 Task: Create a new spreadsheet using the template "Work: Purchase Order".
Action: Mouse moved to (37, 76)
Screenshot: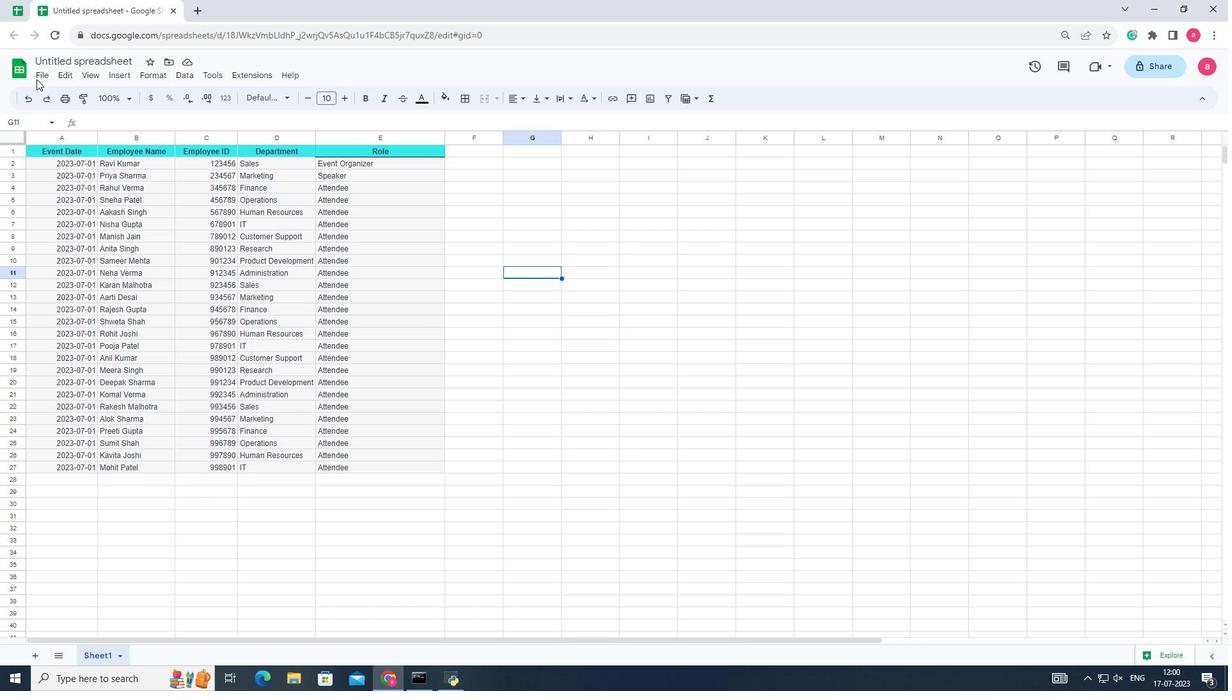 
Action: Mouse pressed left at (37, 76)
Screenshot: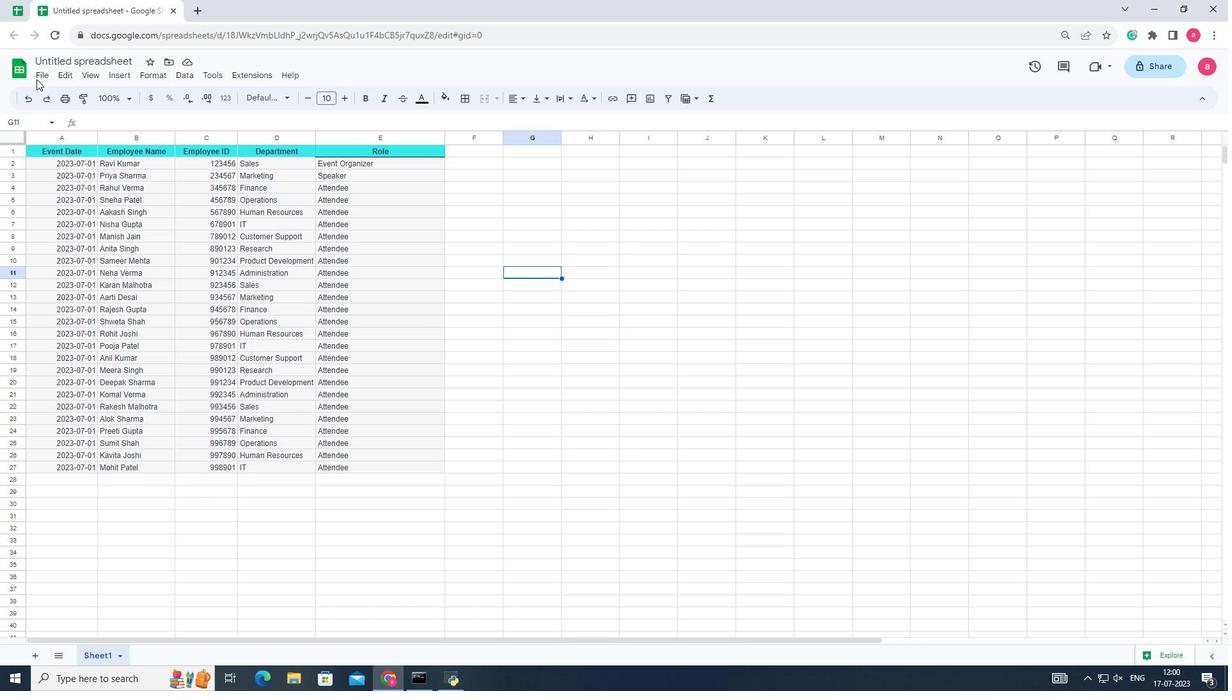 
Action: Mouse moved to (258, 114)
Screenshot: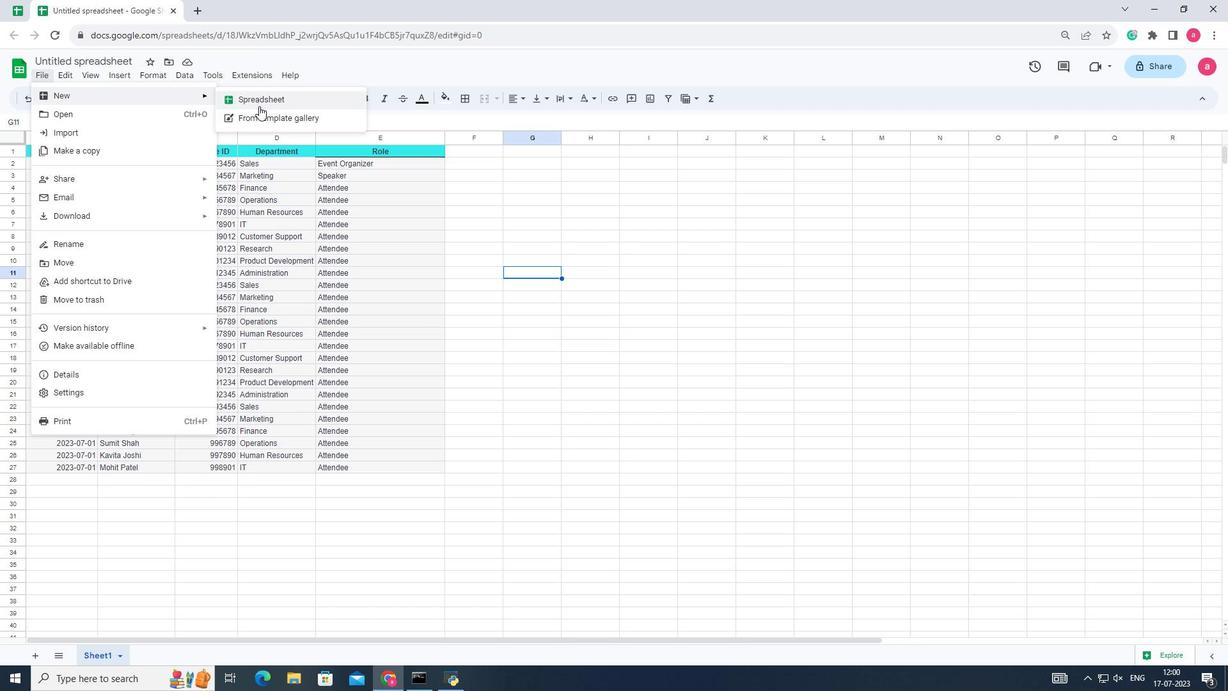 
Action: Mouse pressed left at (258, 114)
Screenshot: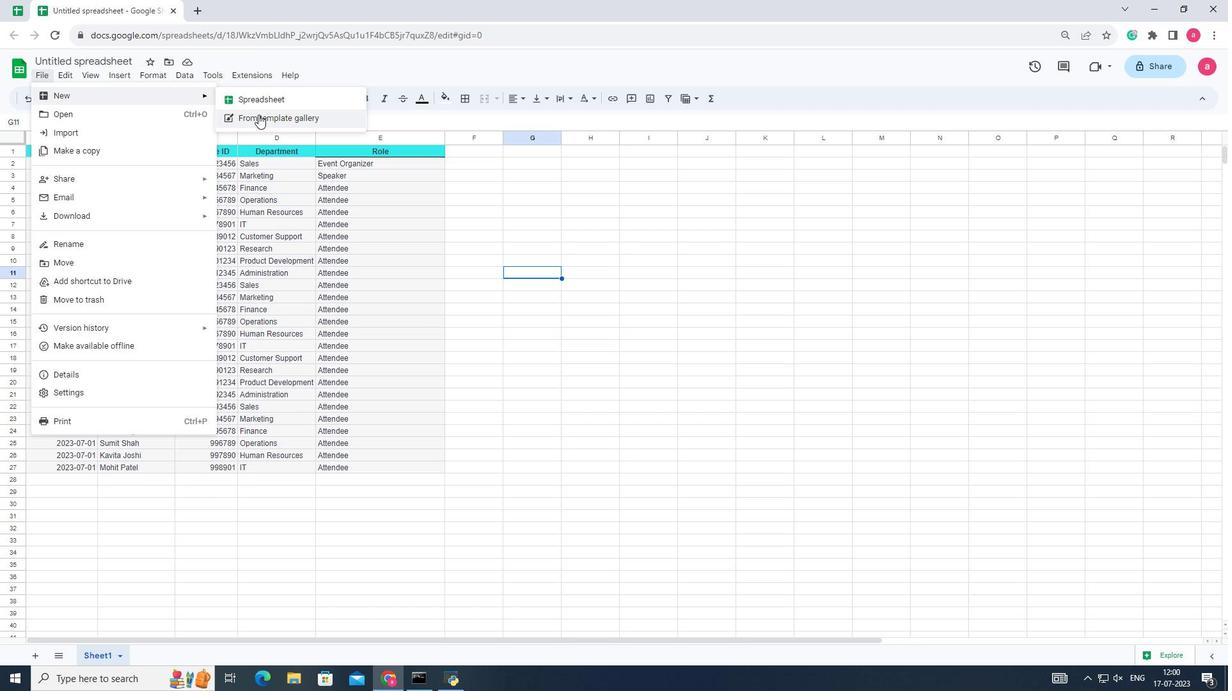 
Action: Mouse moved to (487, 291)
Screenshot: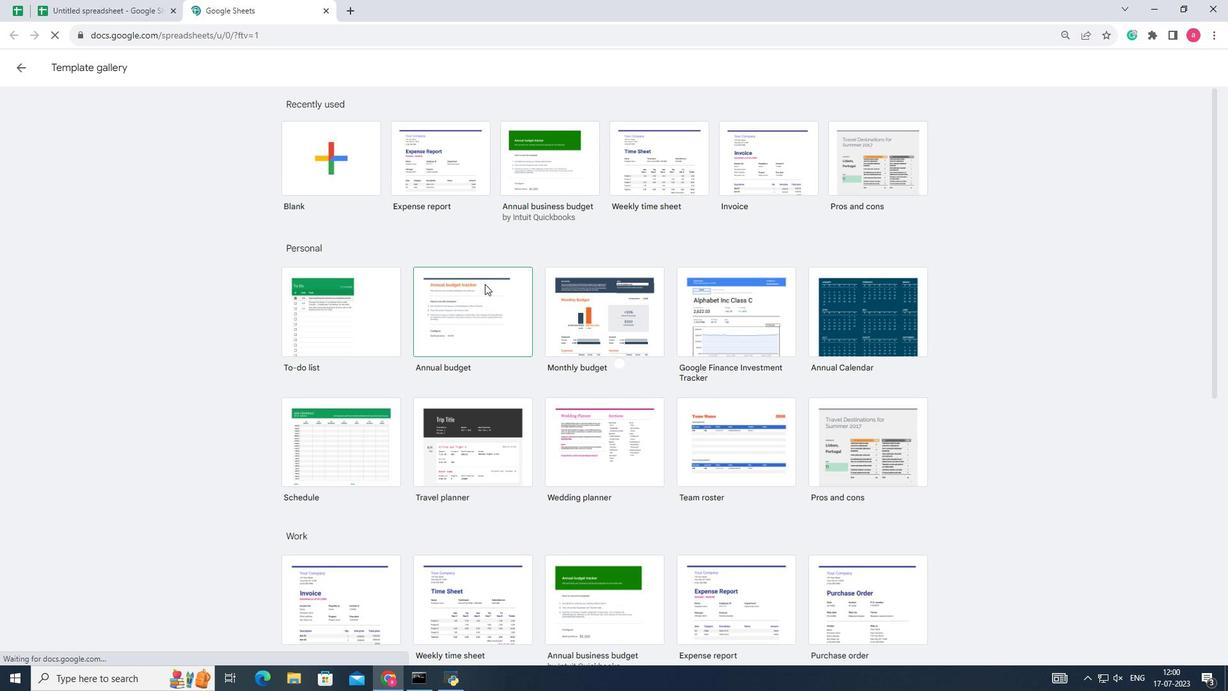 
Action: Mouse scrolled (487, 291) with delta (0, 0)
Screenshot: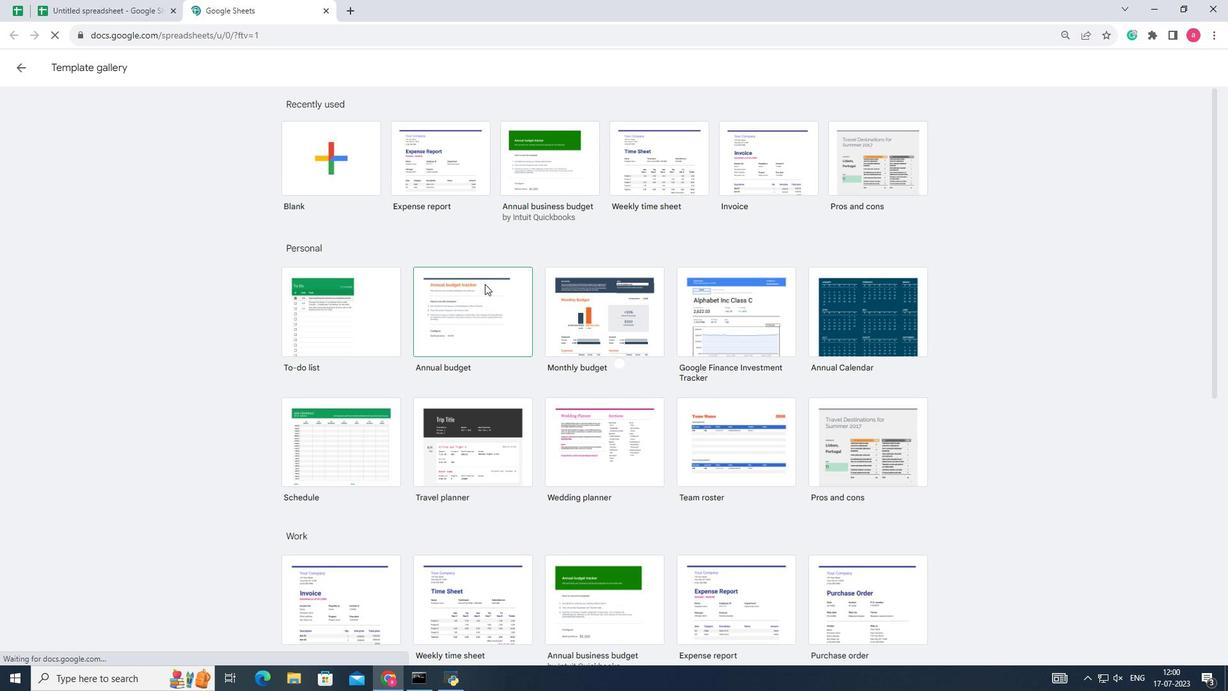 
Action: Mouse moved to (487, 292)
Screenshot: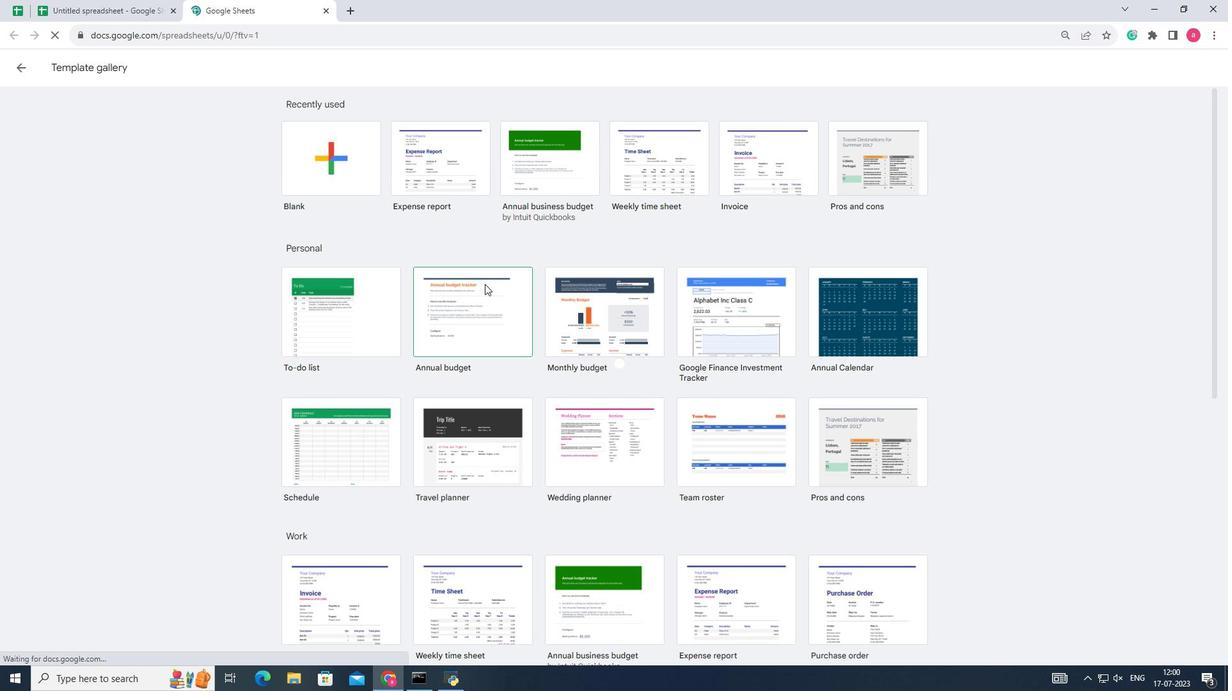 
Action: Mouse scrolled (487, 291) with delta (0, 0)
Screenshot: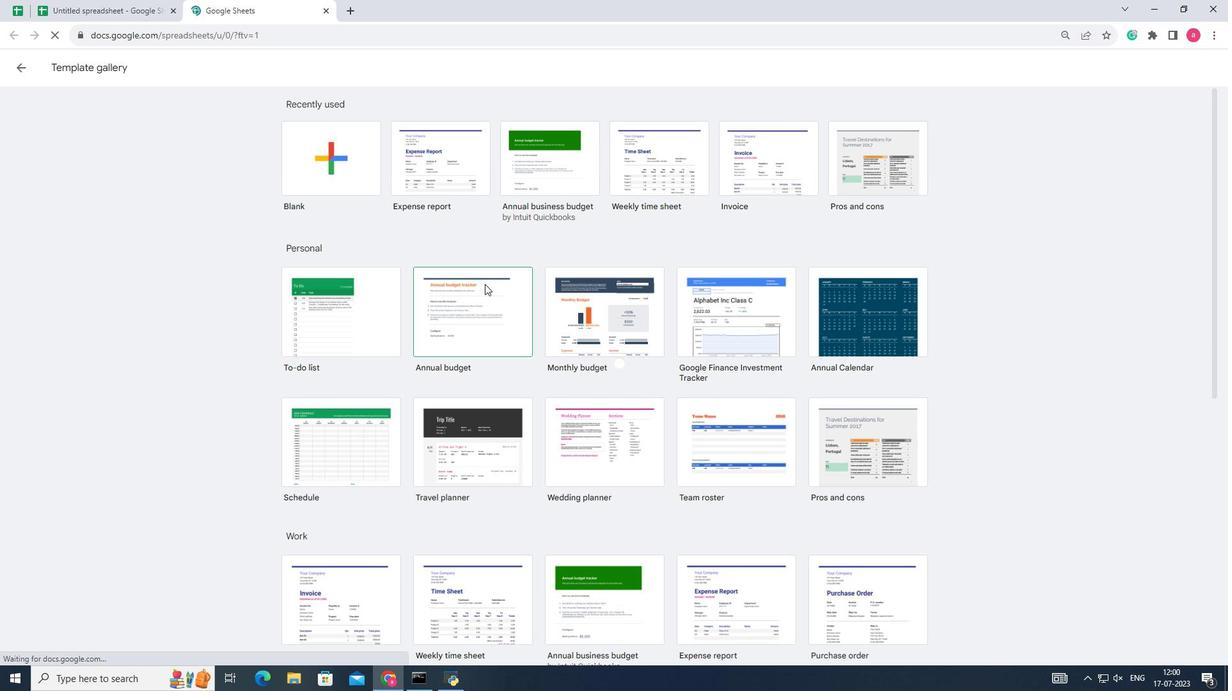 
Action: Mouse scrolled (487, 291) with delta (0, 0)
Screenshot: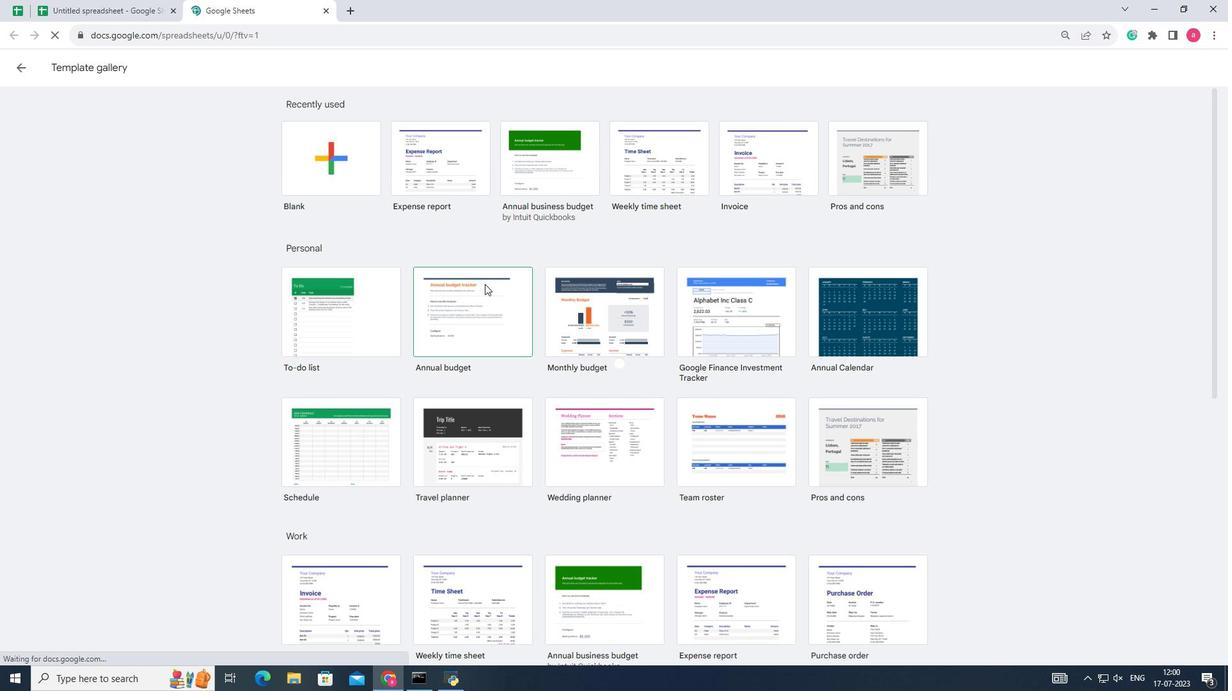
Action: Mouse scrolled (487, 291) with delta (0, 0)
Screenshot: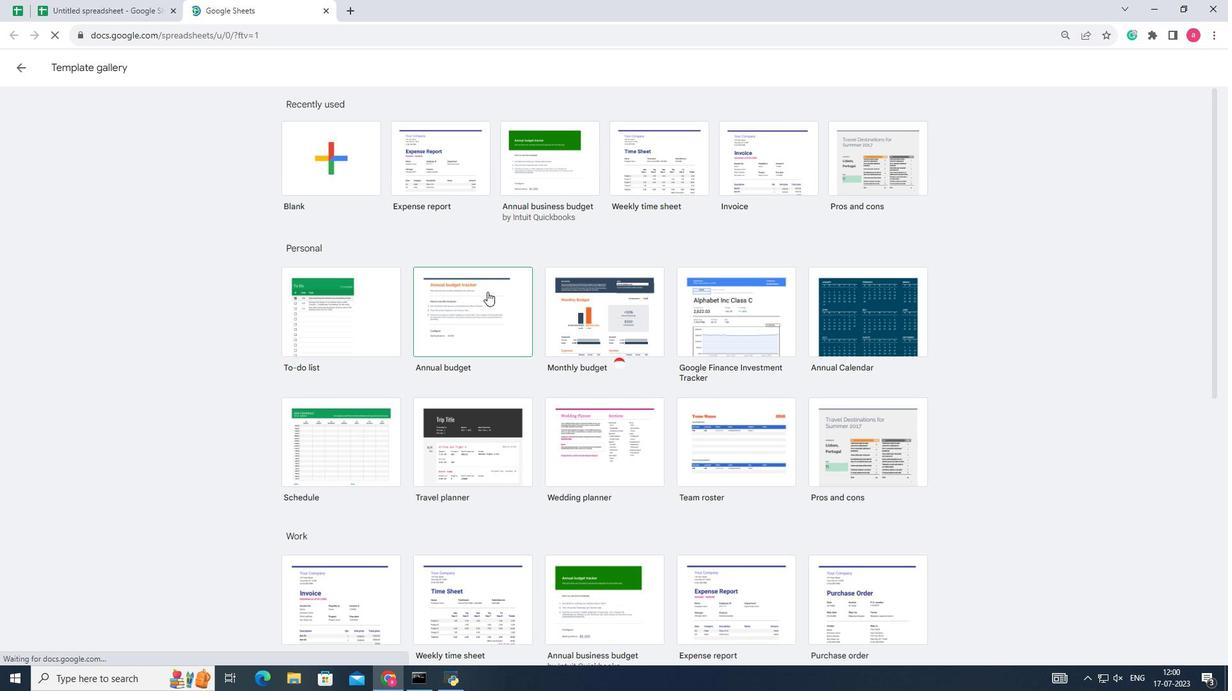 
Action: Mouse scrolled (487, 291) with delta (0, 0)
Screenshot: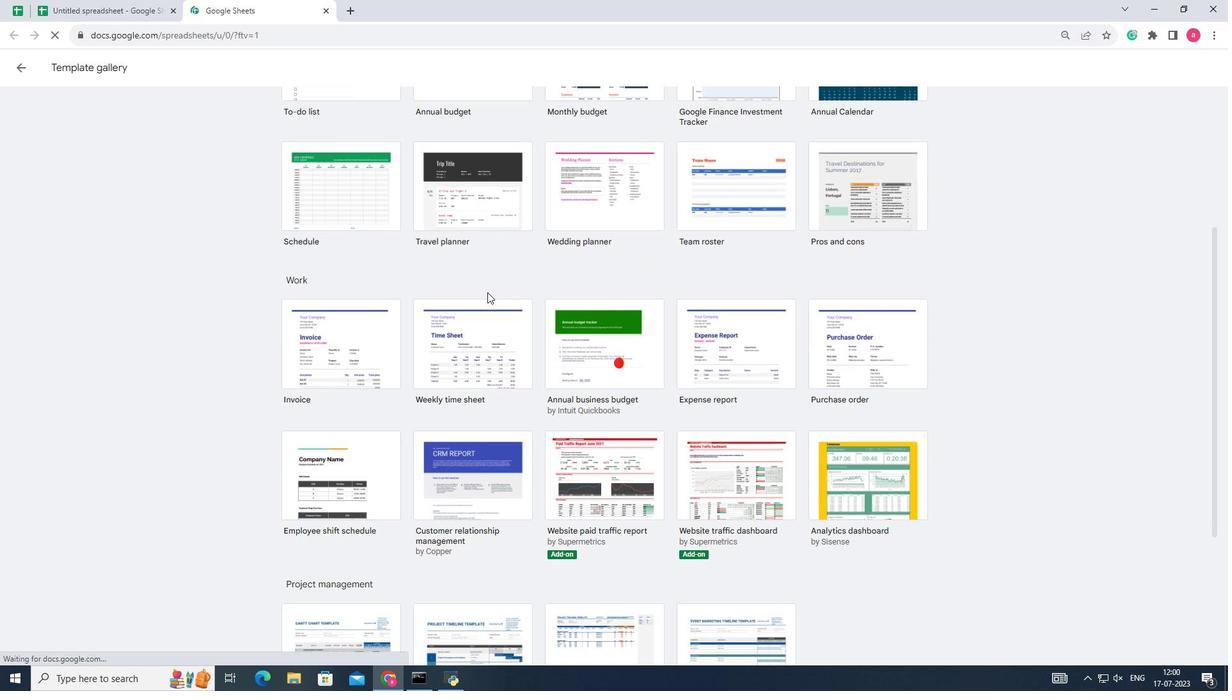
Action: Mouse scrolled (487, 291) with delta (0, 0)
Screenshot: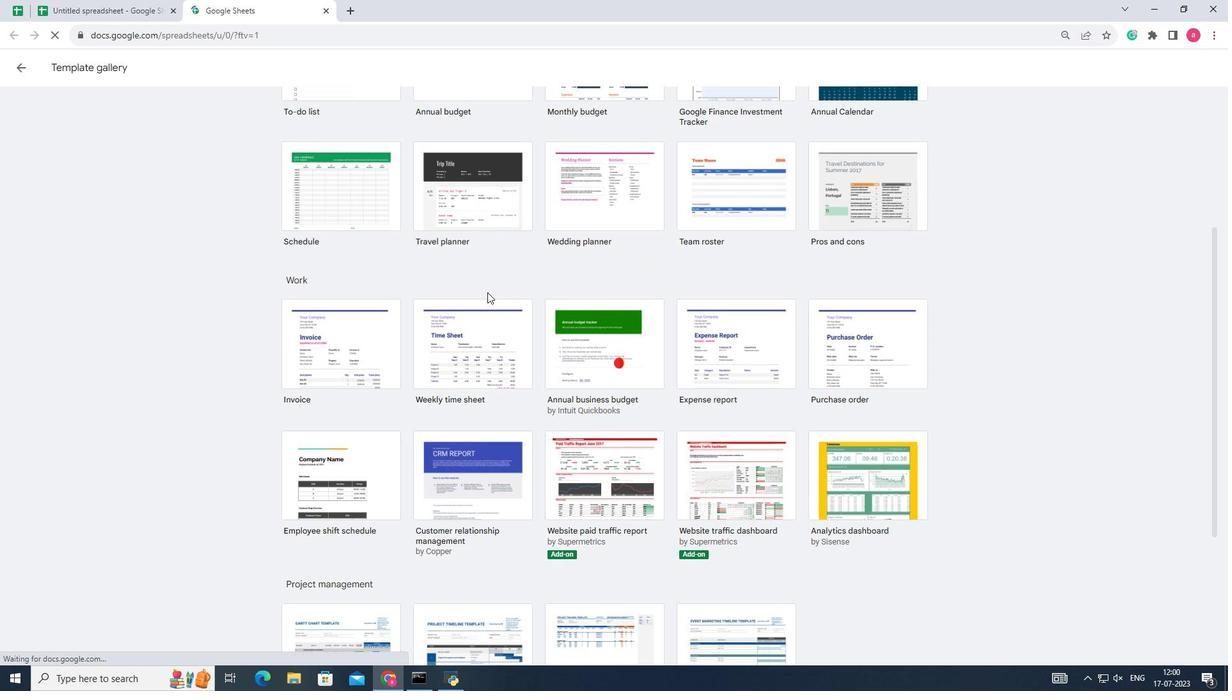
Action: Mouse scrolled (487, 291) with delta (0, 0)
Screenshot: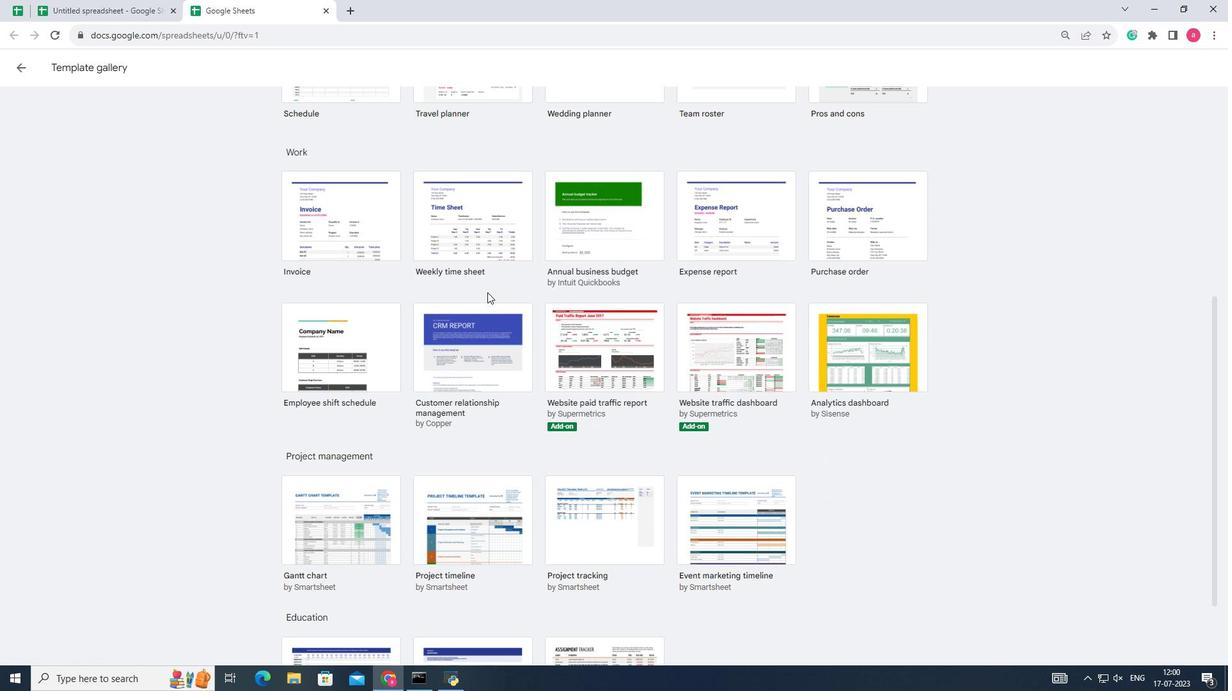 
Action: Mouse moved to (849, 173)
Screenshot: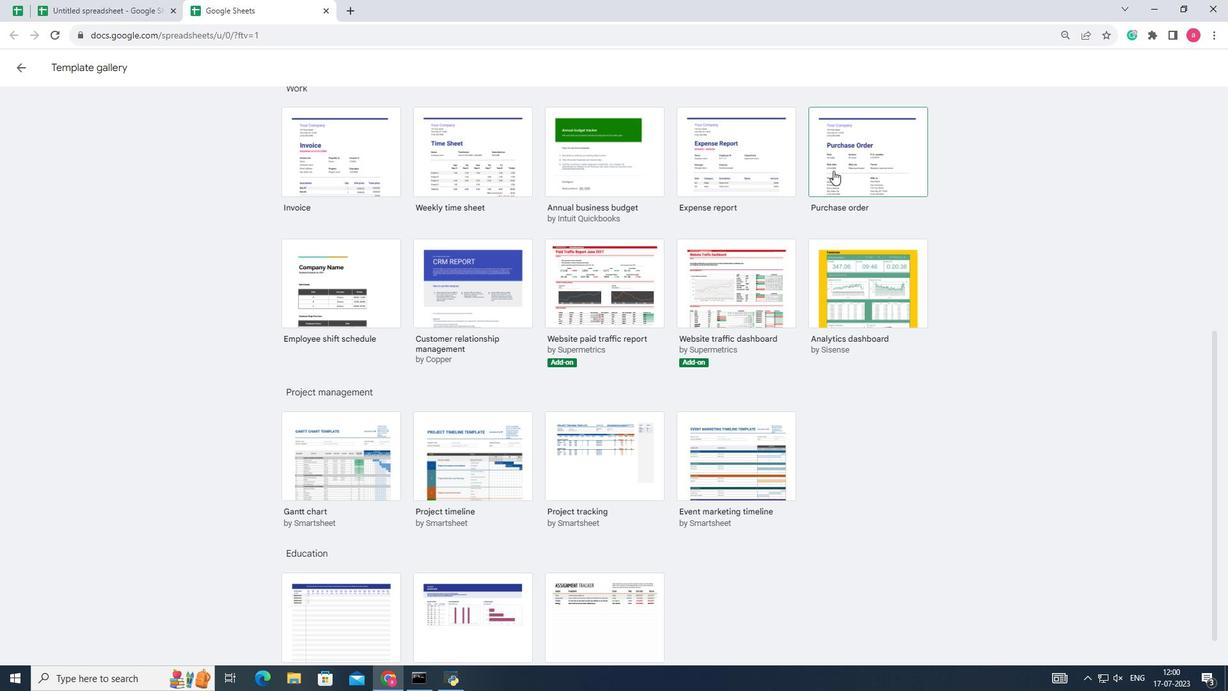 
Action: Mouse pressed left at (849, 173)
Screenshot: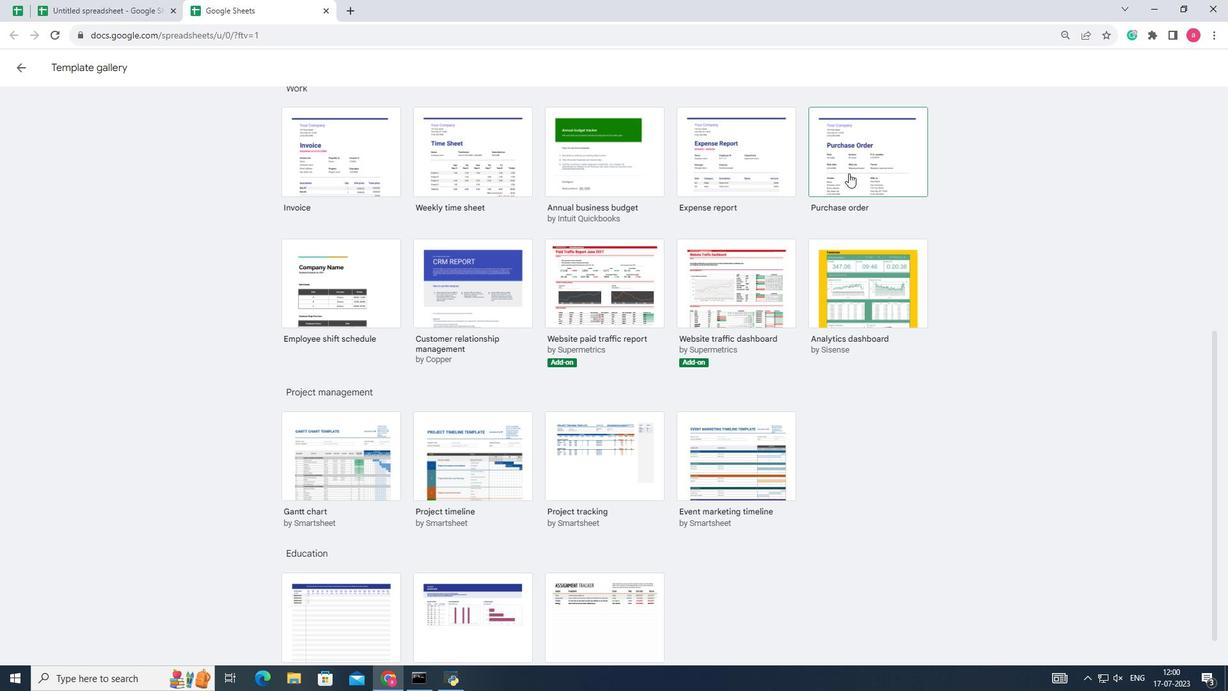 
Action: Mouse moved to (293, 372)
Screenshot: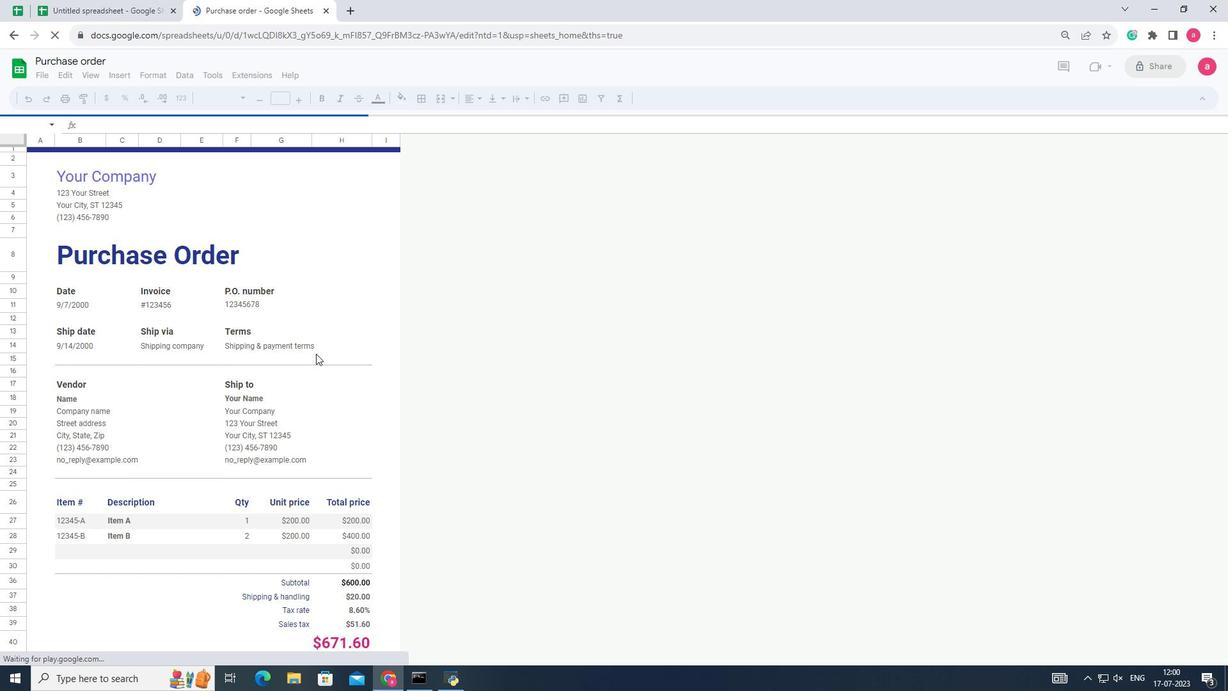 
